 Task: Calculate the estimated travel time from Los Angeles, California, to Las Vegas, Nevada.
Action: Mouse pressed left at (225, 65)
Screenshot: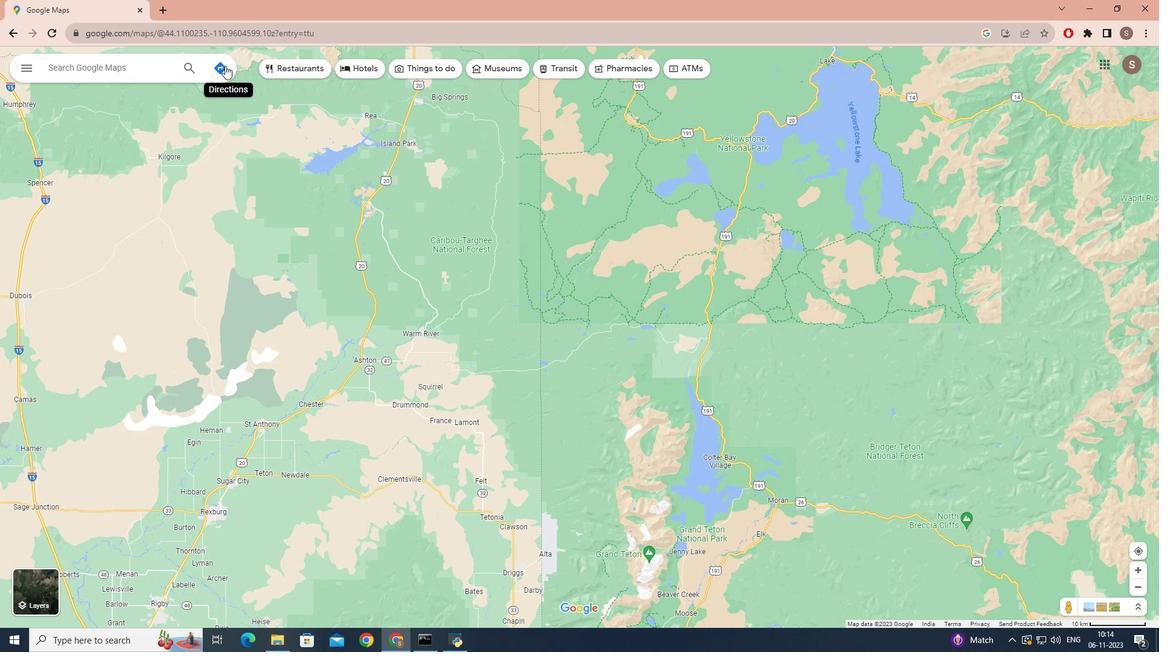
Action: Mouse moved to (141, 103)
Screenshot: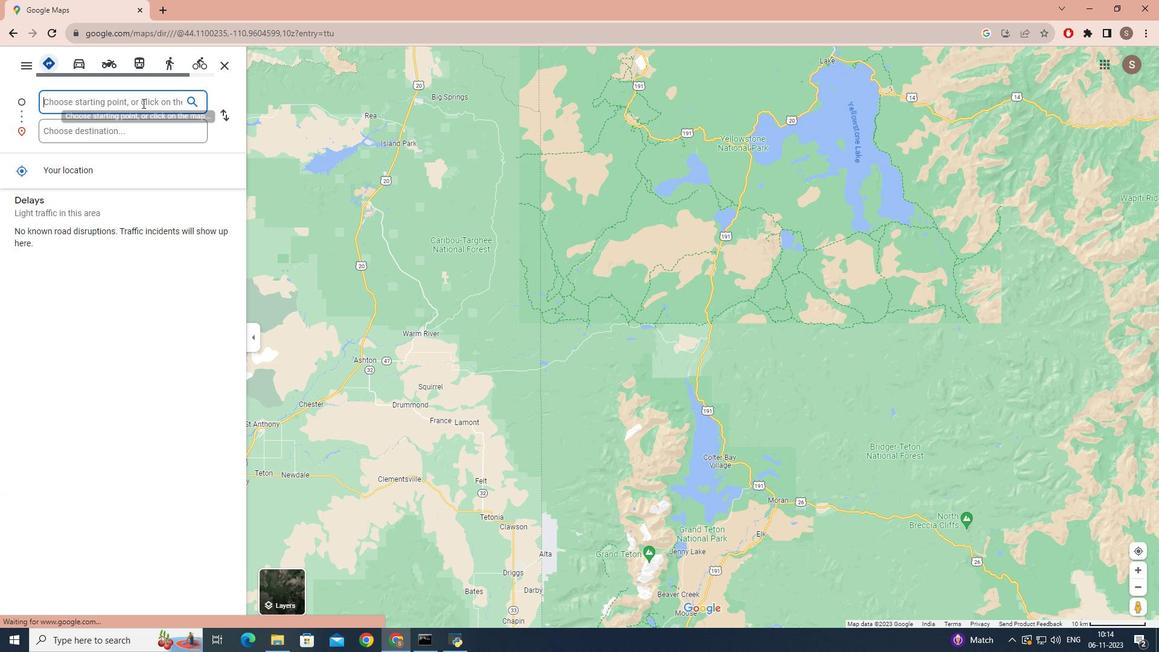 
Action: Key pressed los<Key.space>angeles,<Key.space>california
Screenshot: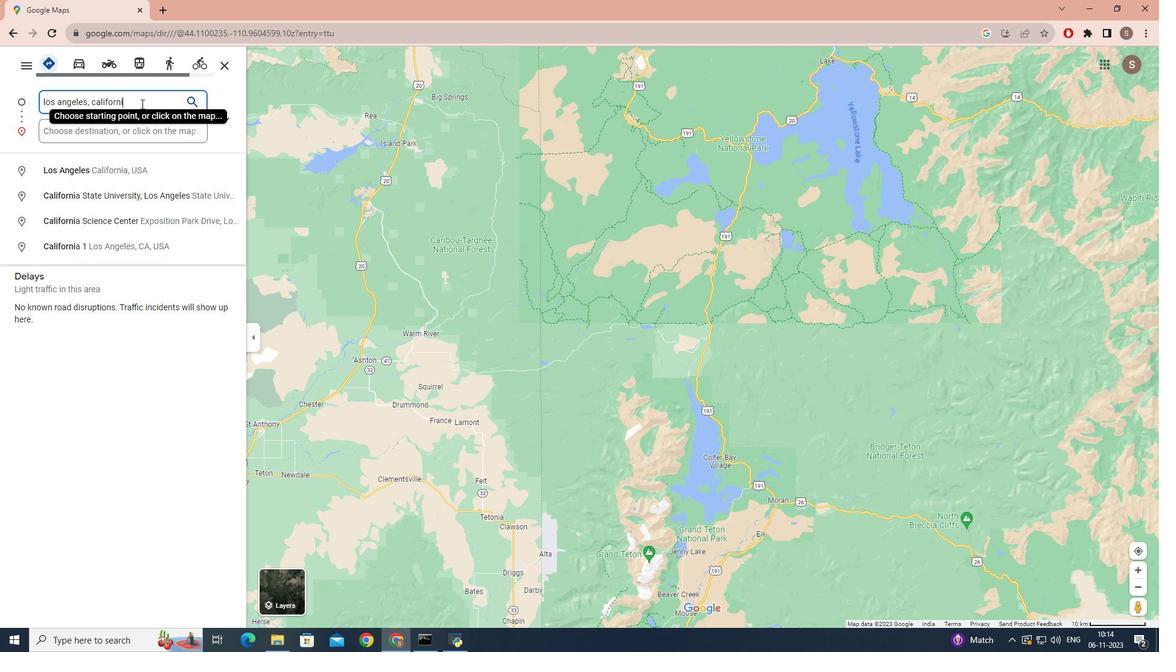 
Action: Mouse moved to (99, 127)
Screenshot: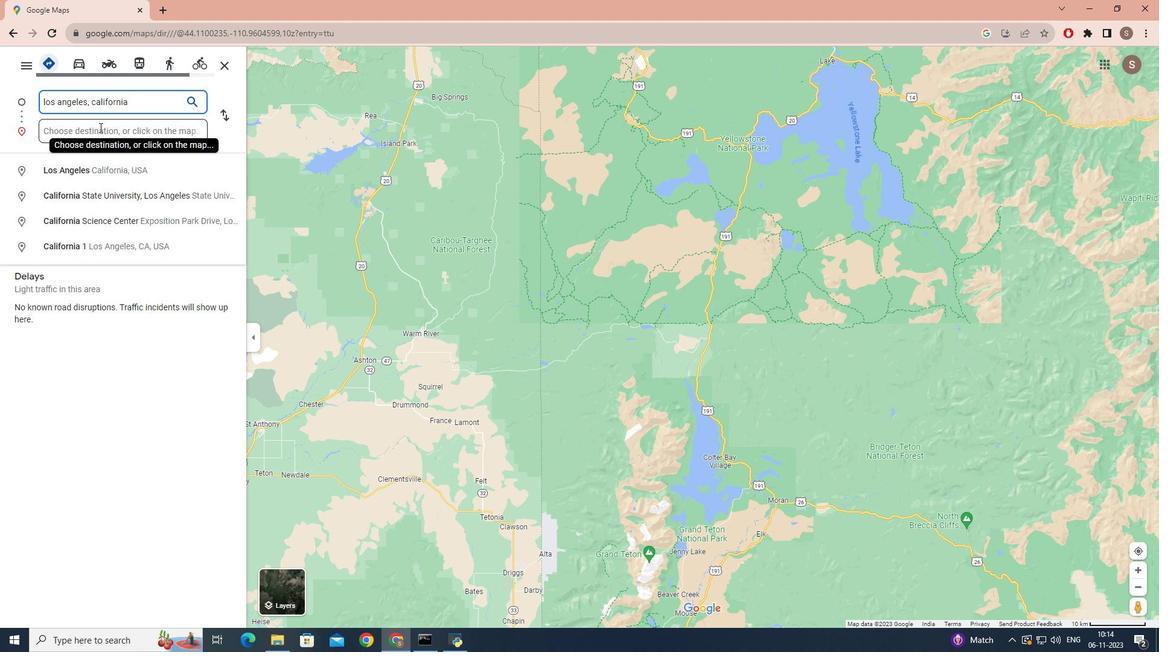
Action: Mouse pressed left at (99, 127)
Screenshot: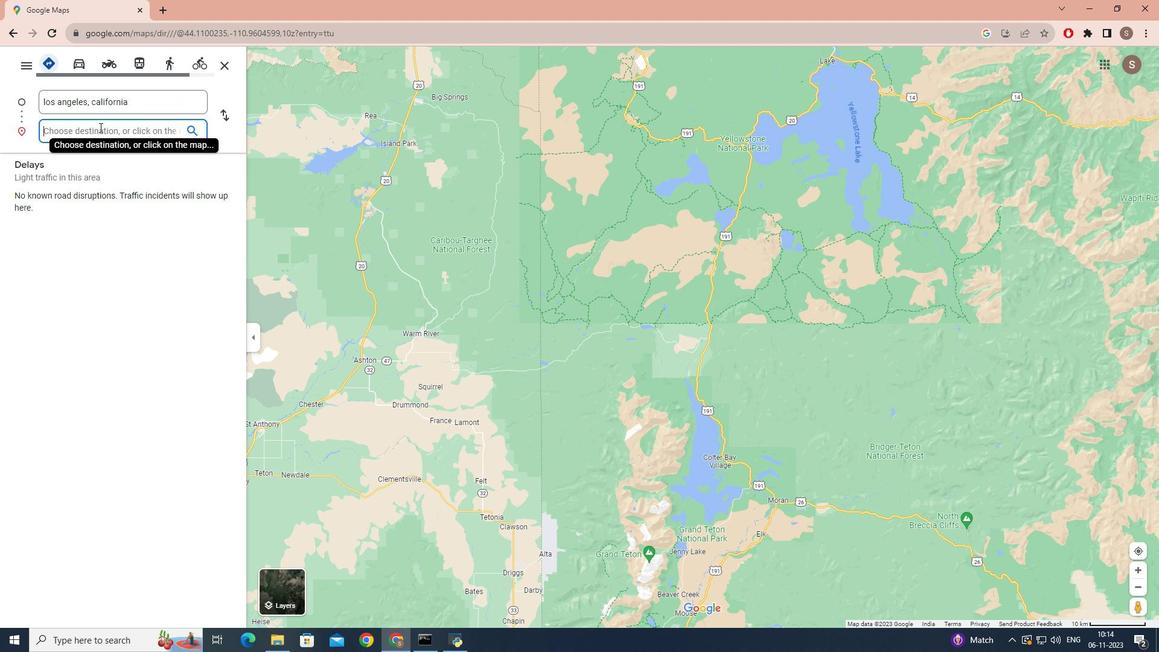 
Action: Key pressed las<Key.space>vegas,nevada
Screenshot: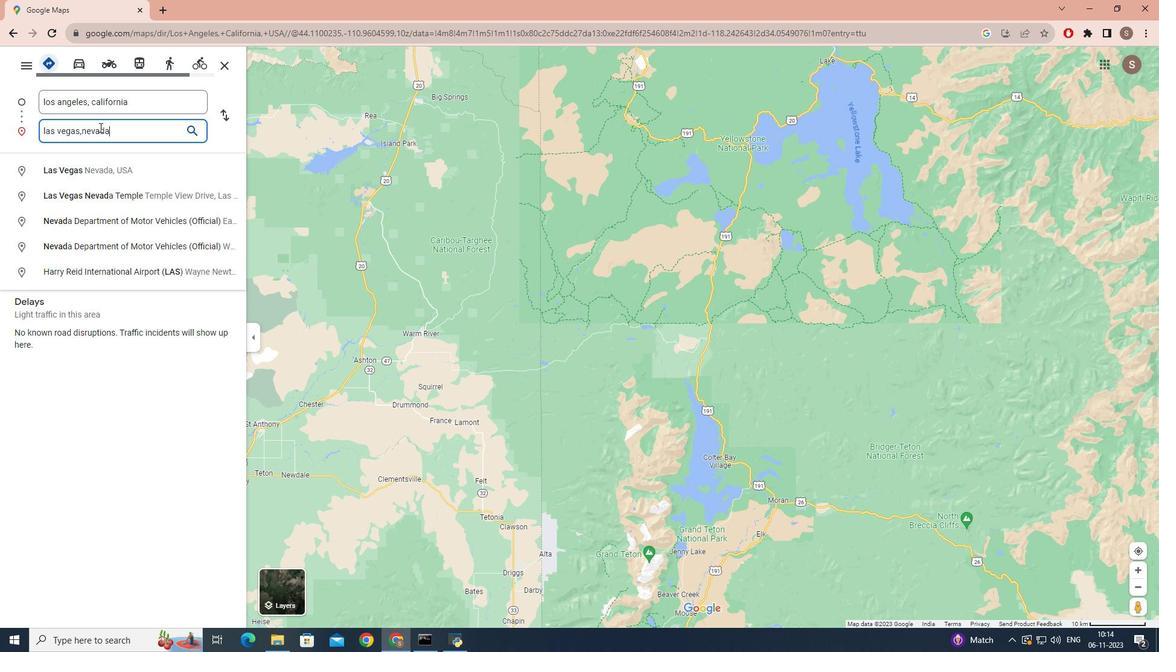 
Action: Mouse moved to (123, 126)
Screenshot: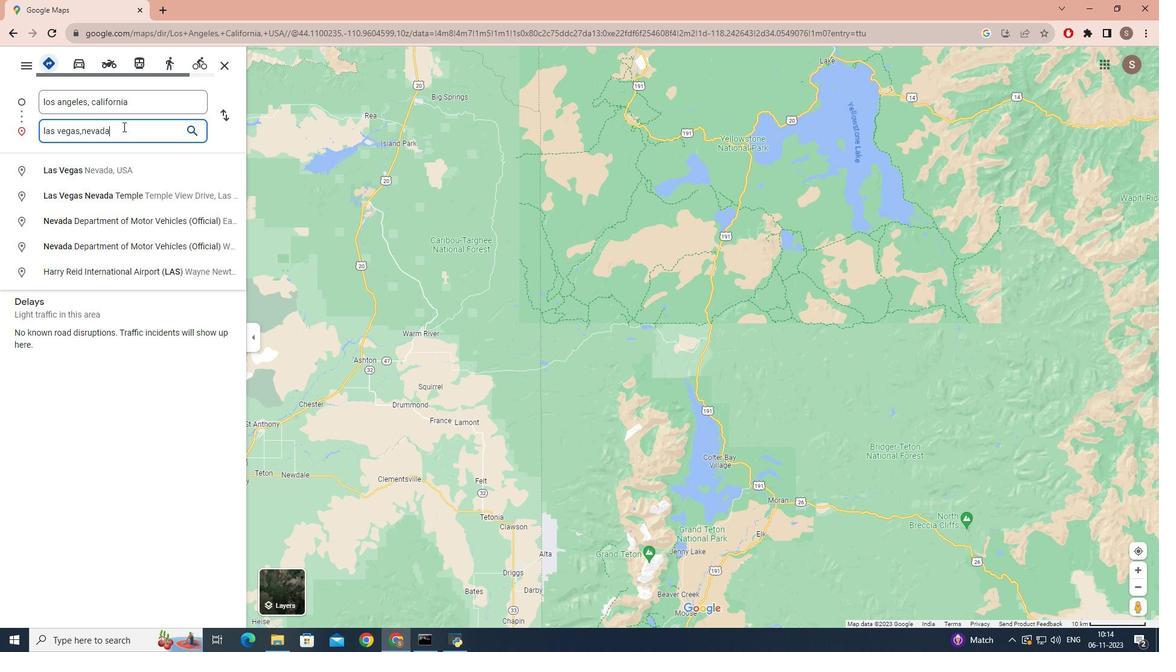 
Action: Key pressed <Key.enter>
Screenshot: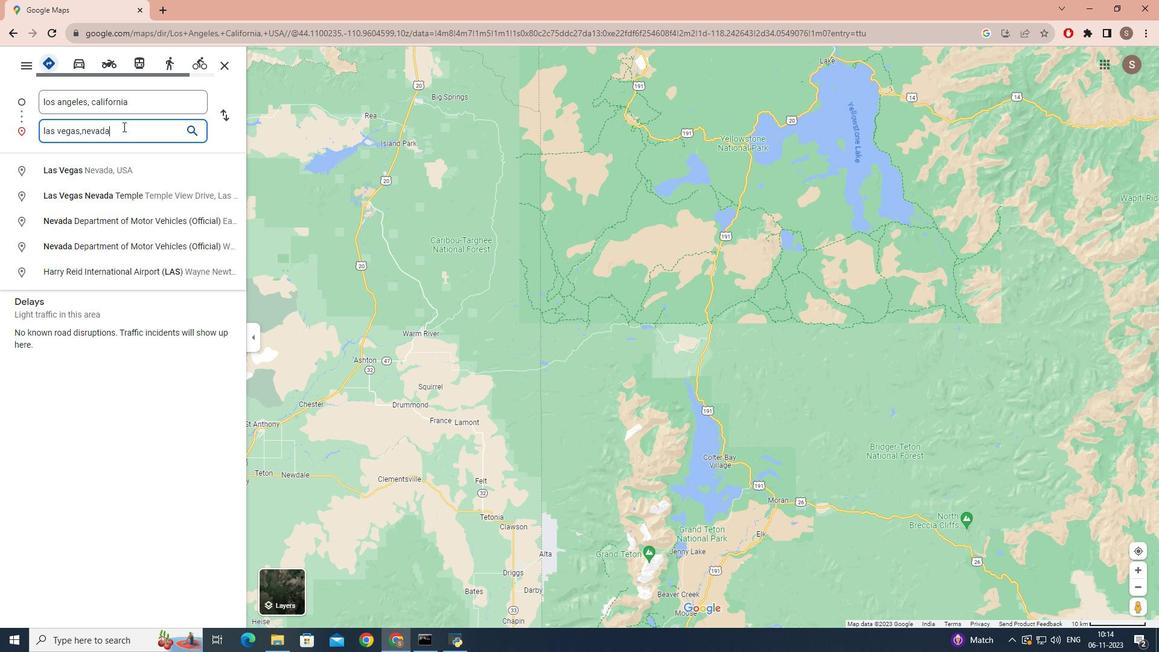 
Action: Mouse moved to (78, 65)
Screenshot: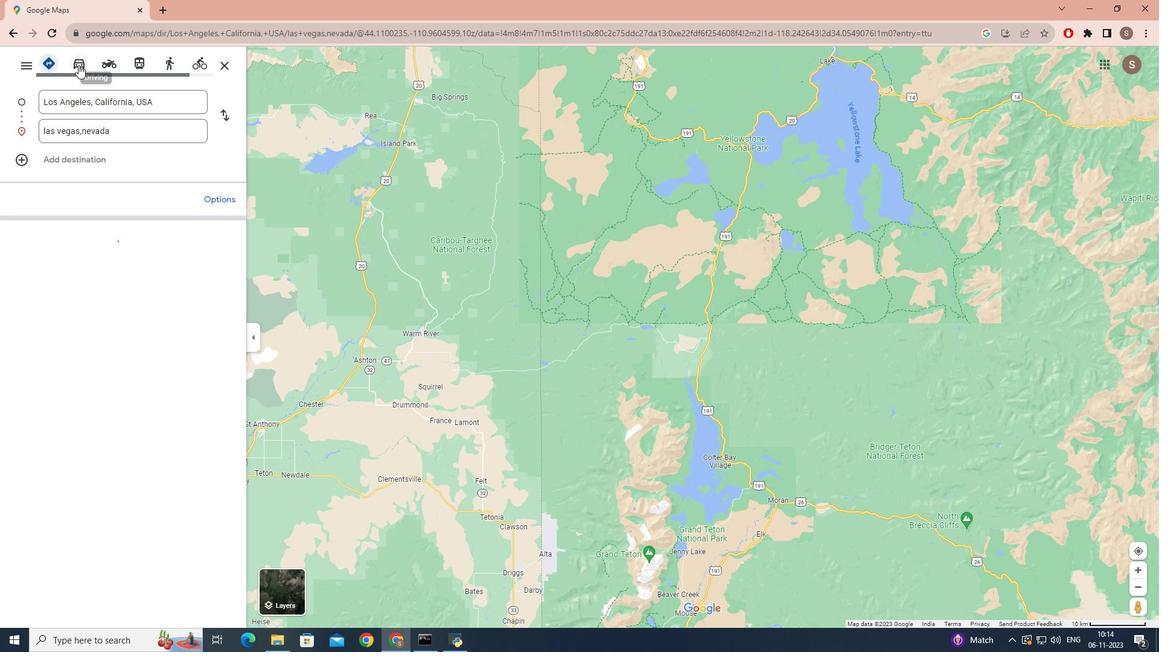 
Action: Mouse pressed left at (78, 65)
Screenshot: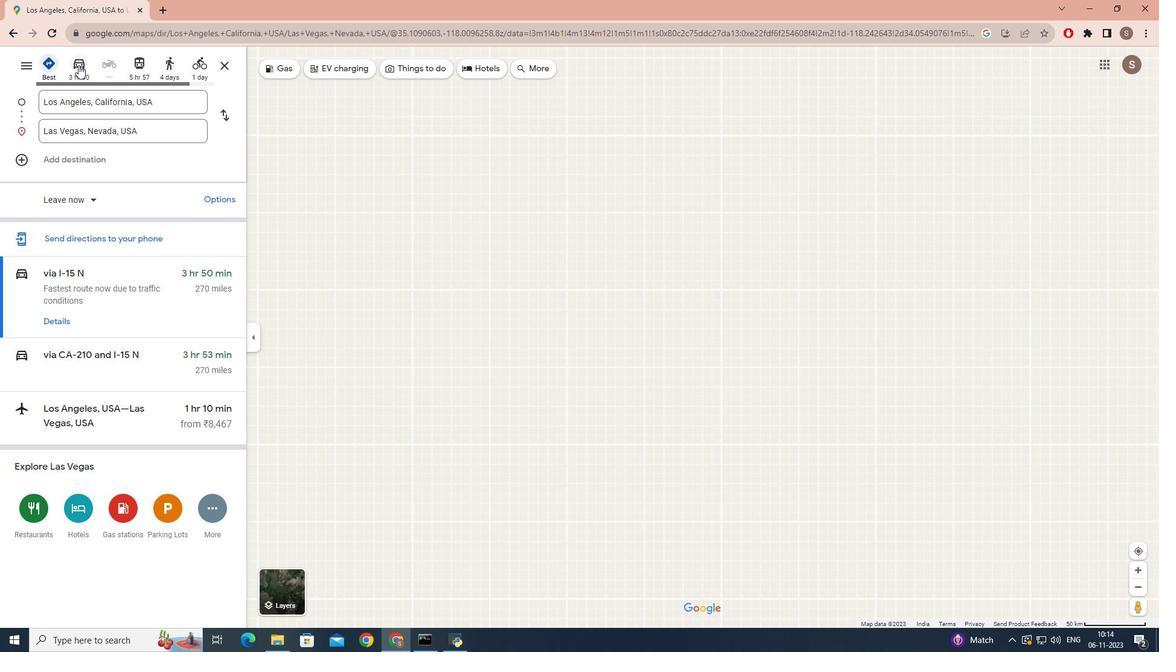 
Action: Mouse moved to (147, 233)
Screenshot: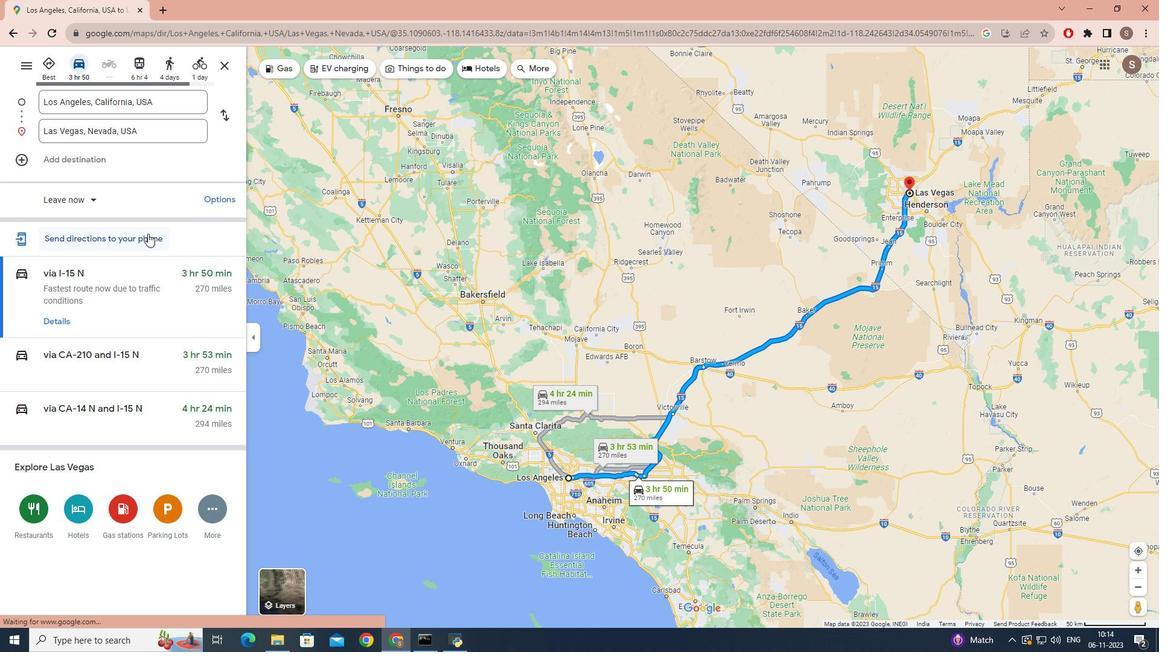 
